 Task: Add Chocolove Raspberries In Dark Chocolate Bar to the cart.
Action: Mouse moved to (25, 80)
Screenshot: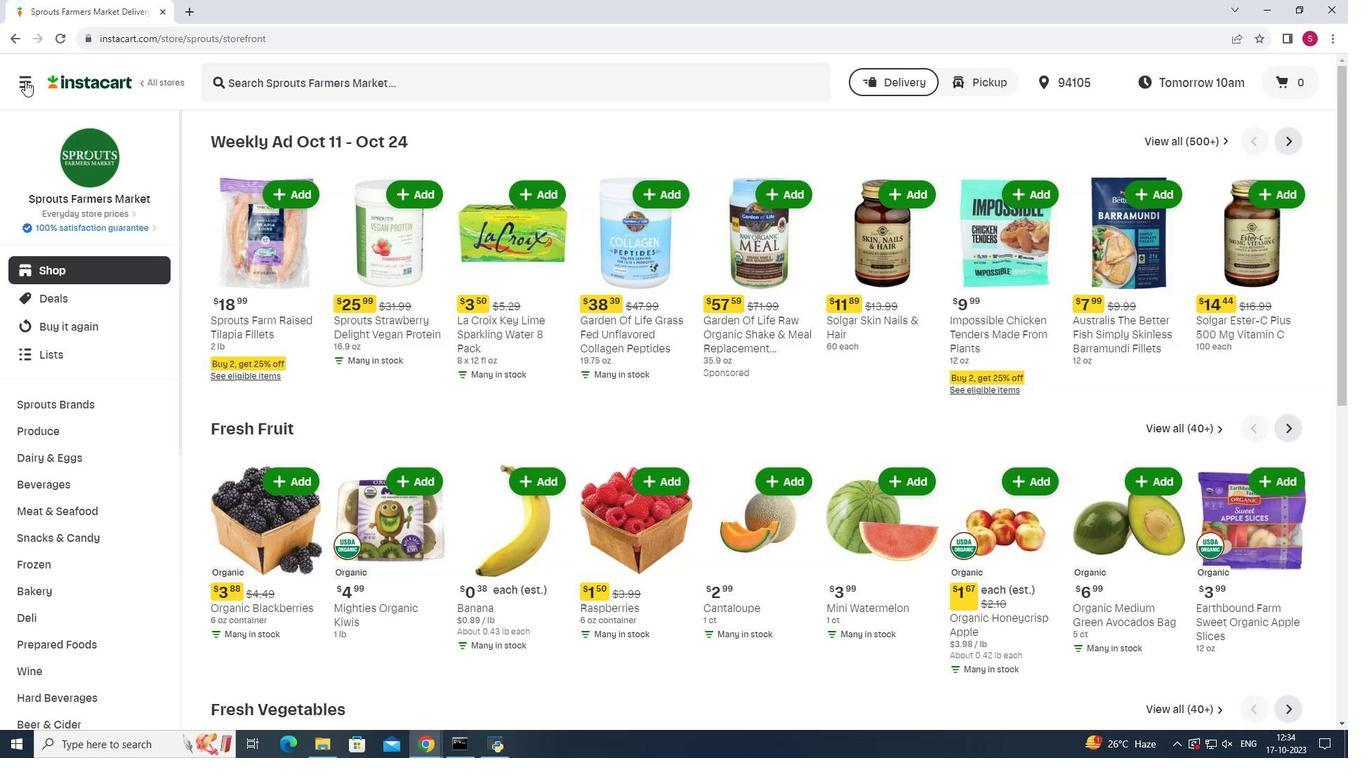 
Action: Mouse pressed left at (25, 80)
Screenshot: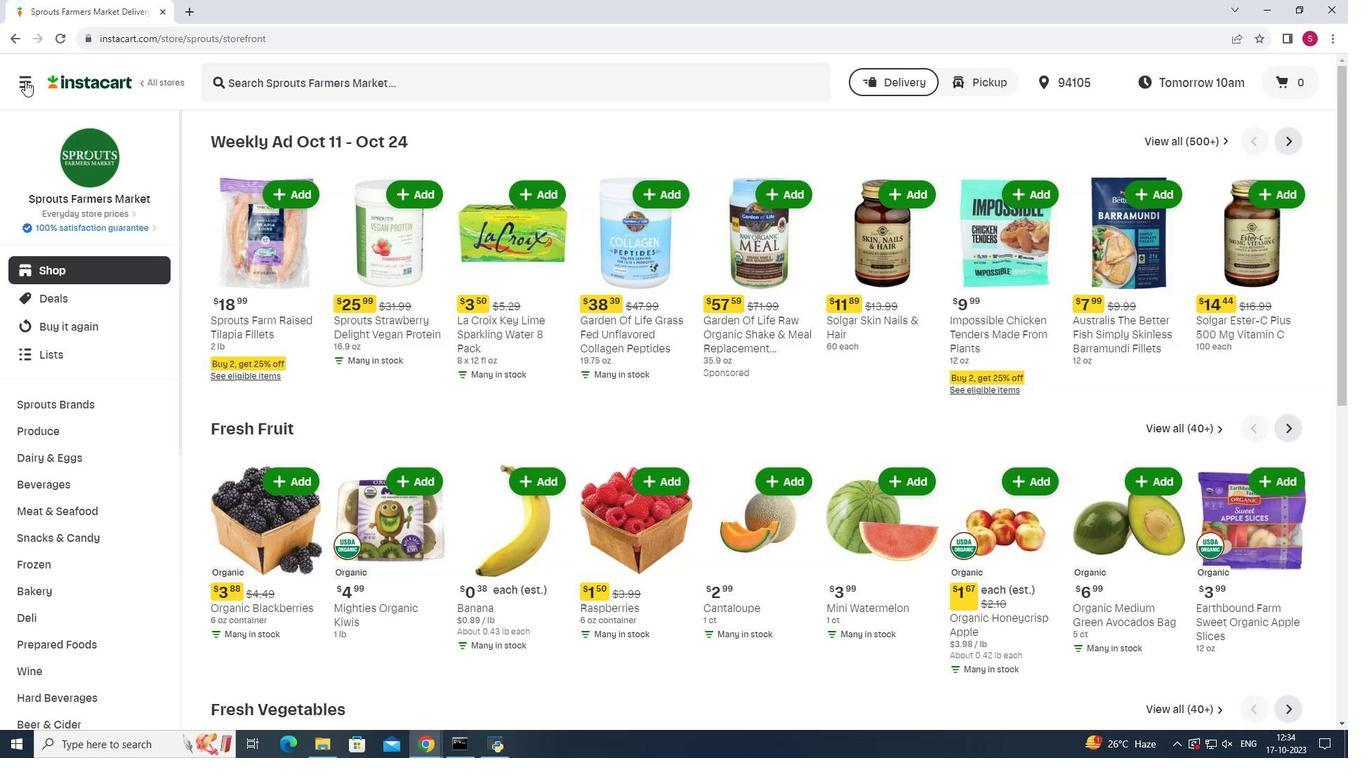 
Action: Mouse moved to (71, 363)
Screenshot: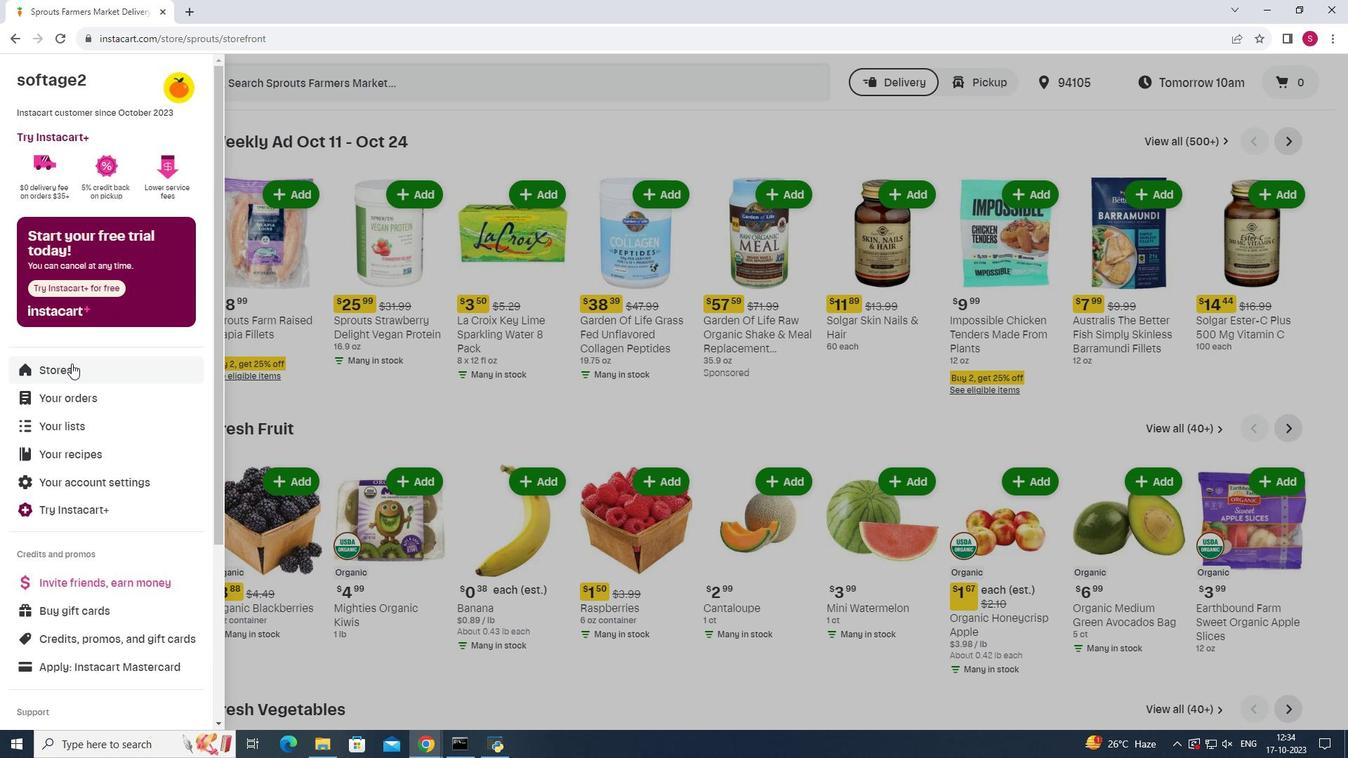 
Action: Mouse pressed left at (71, 363)
Screenshot: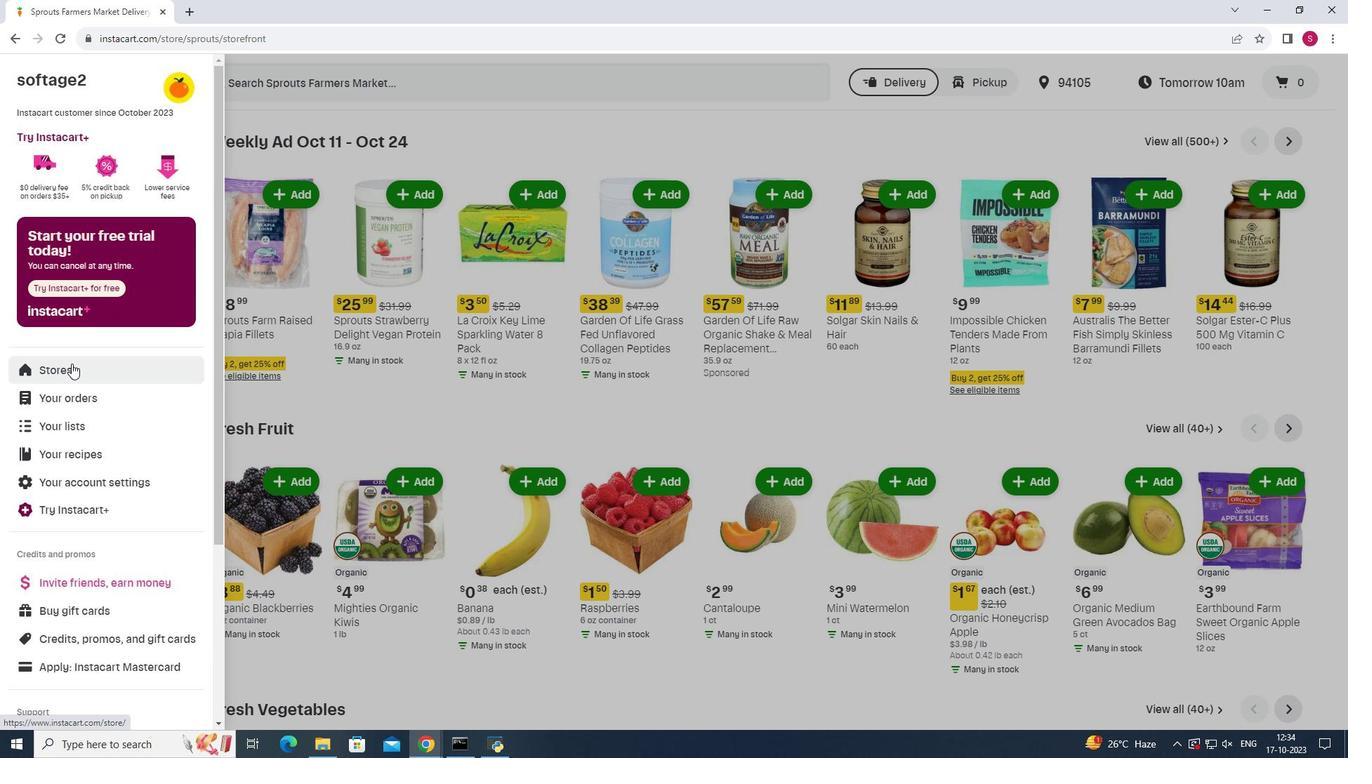 
Action: Mouse moved to (327, 129)
Screenshot: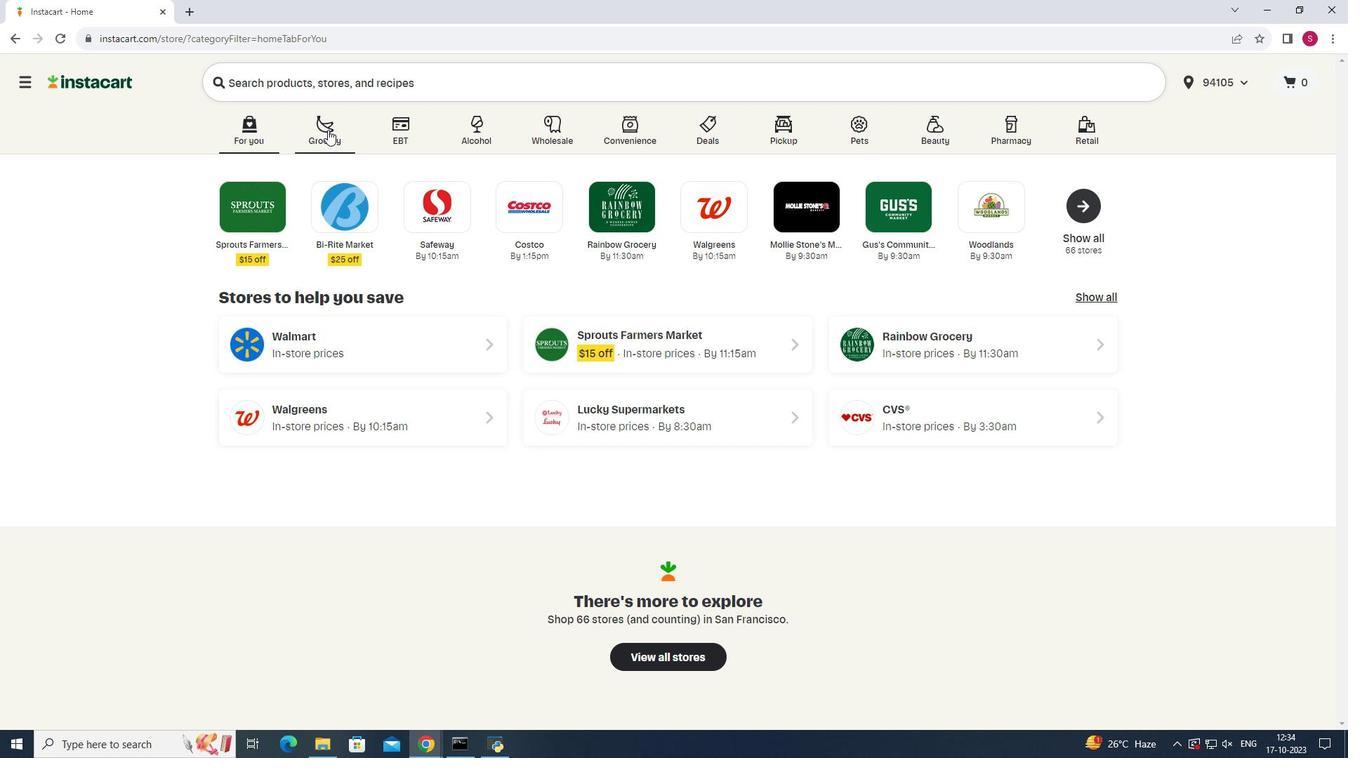 
Action: Mouse pressed left at (327, 129)
Screenshot: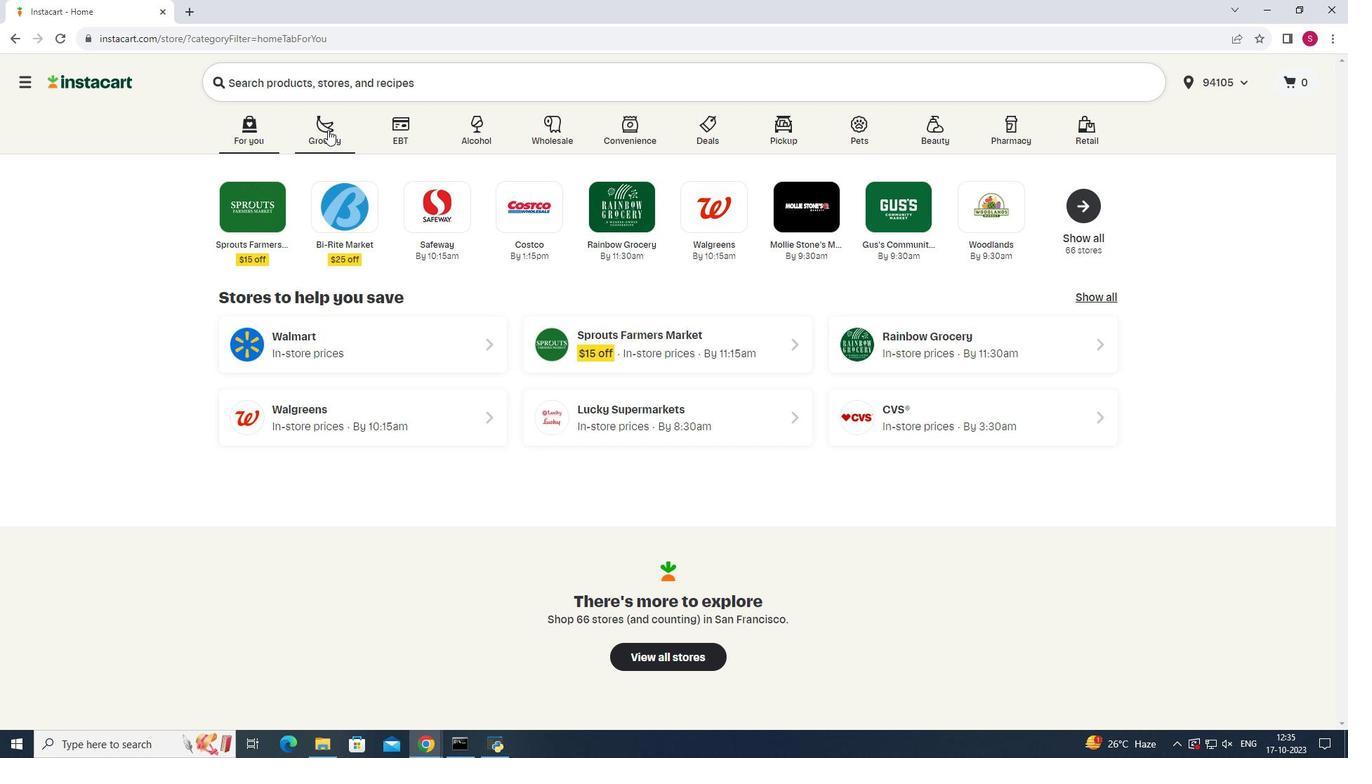 
Action: Mouse moved to (947, 191)
Screenshot: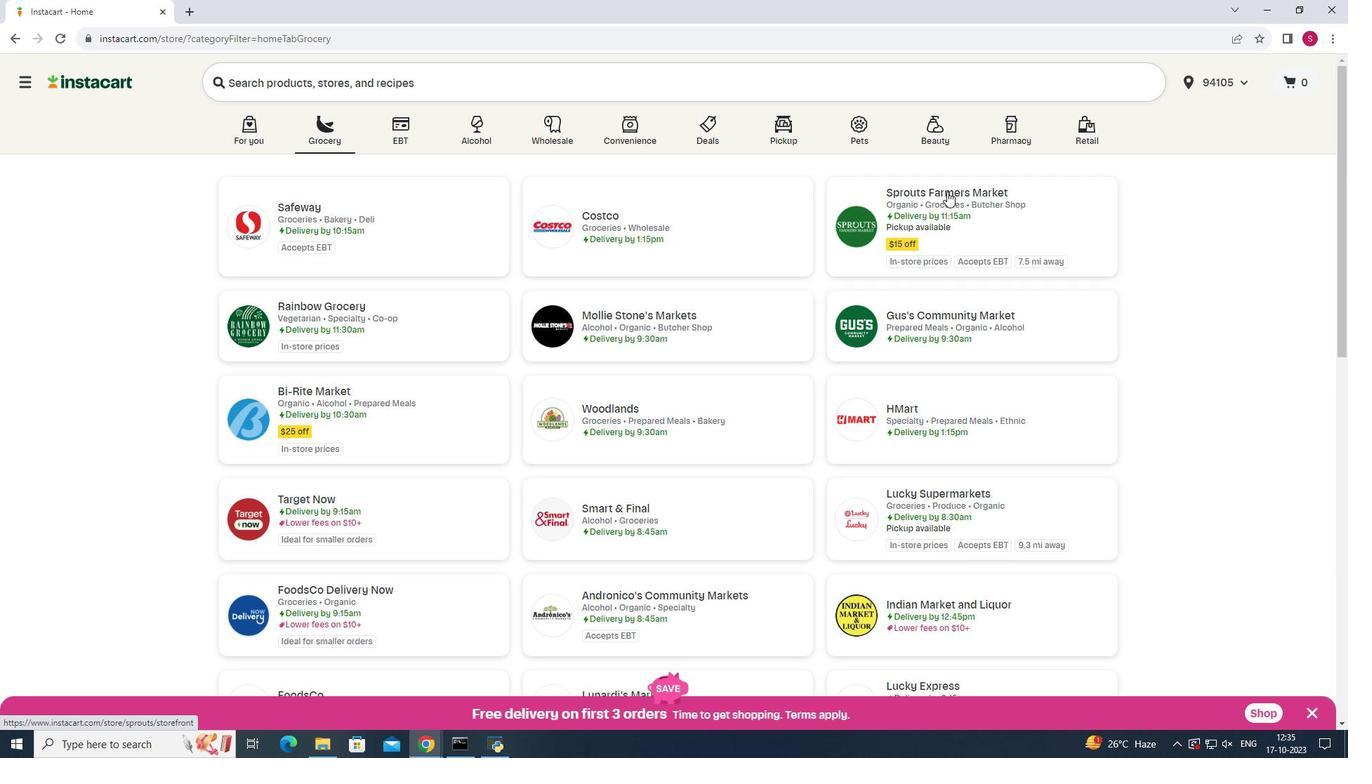 
Action: Mouse pressed left at (947, 191)
Screenshot: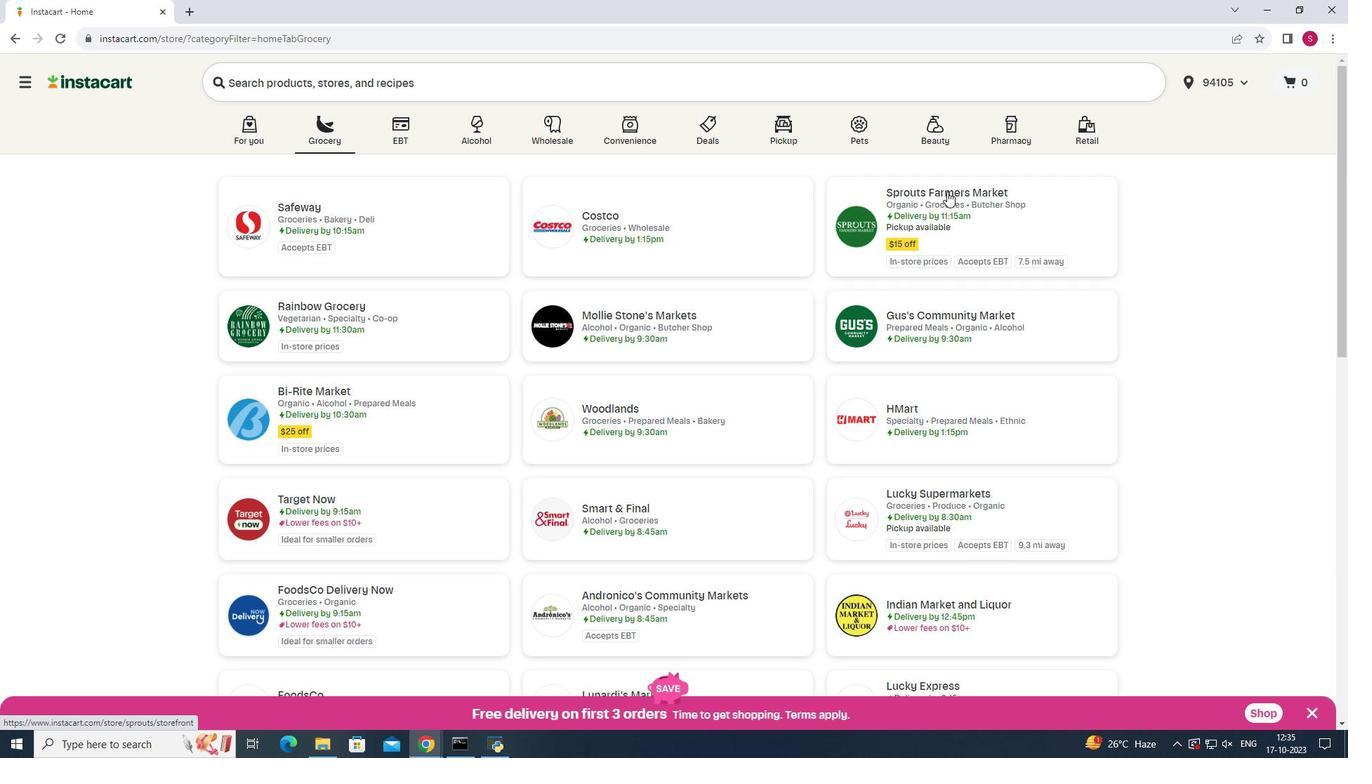 
Action: Mouse moved to (58, 534)
Screenshot: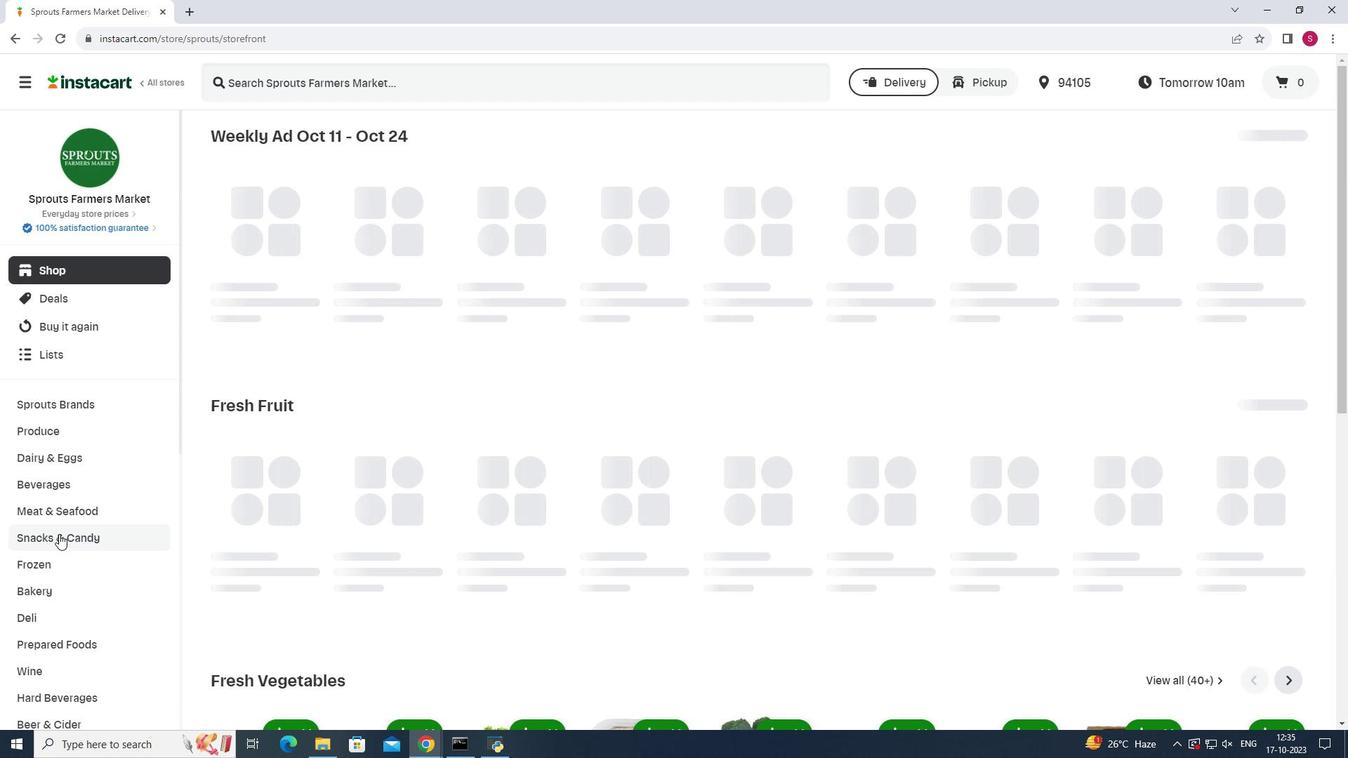 
Action: Mouse pressed left at (58, 534)
Screenshot: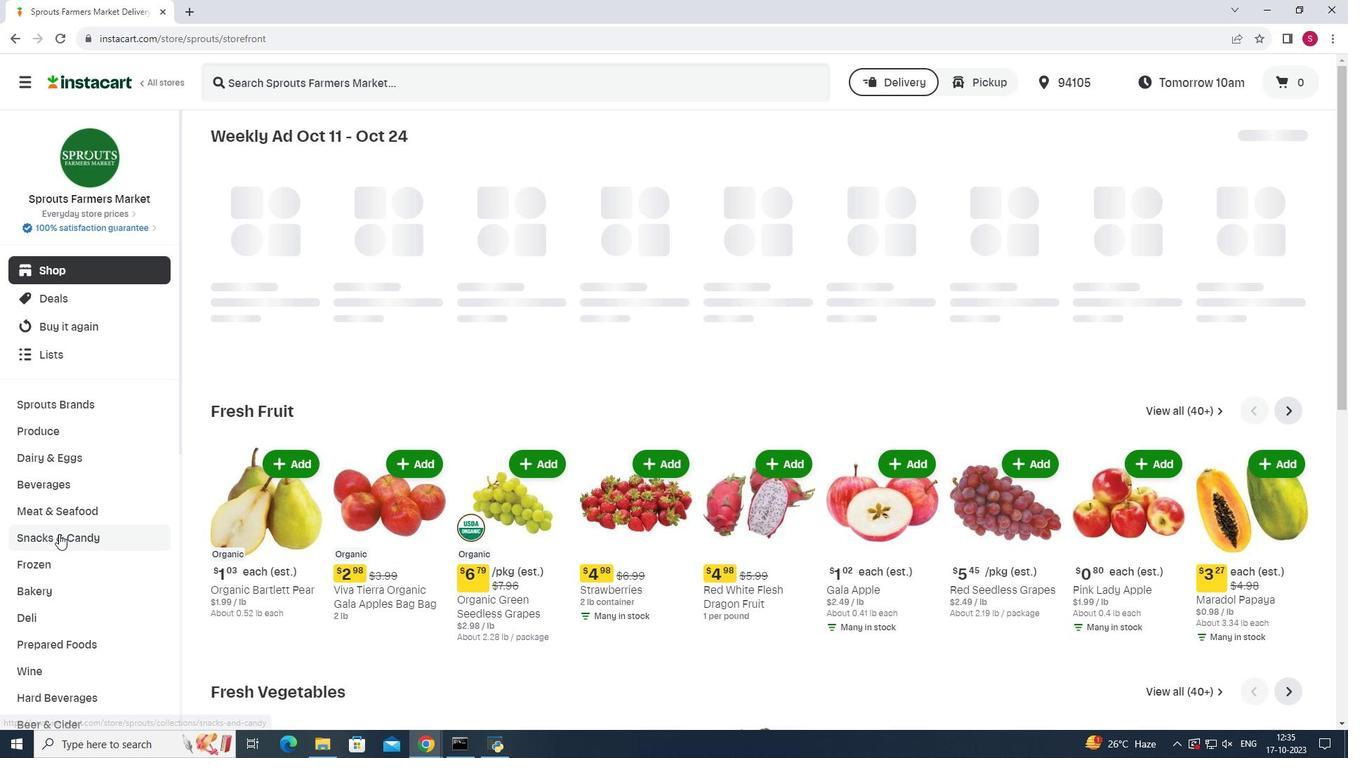 
Action: Mouse moved to (403, 172)
Screenshot: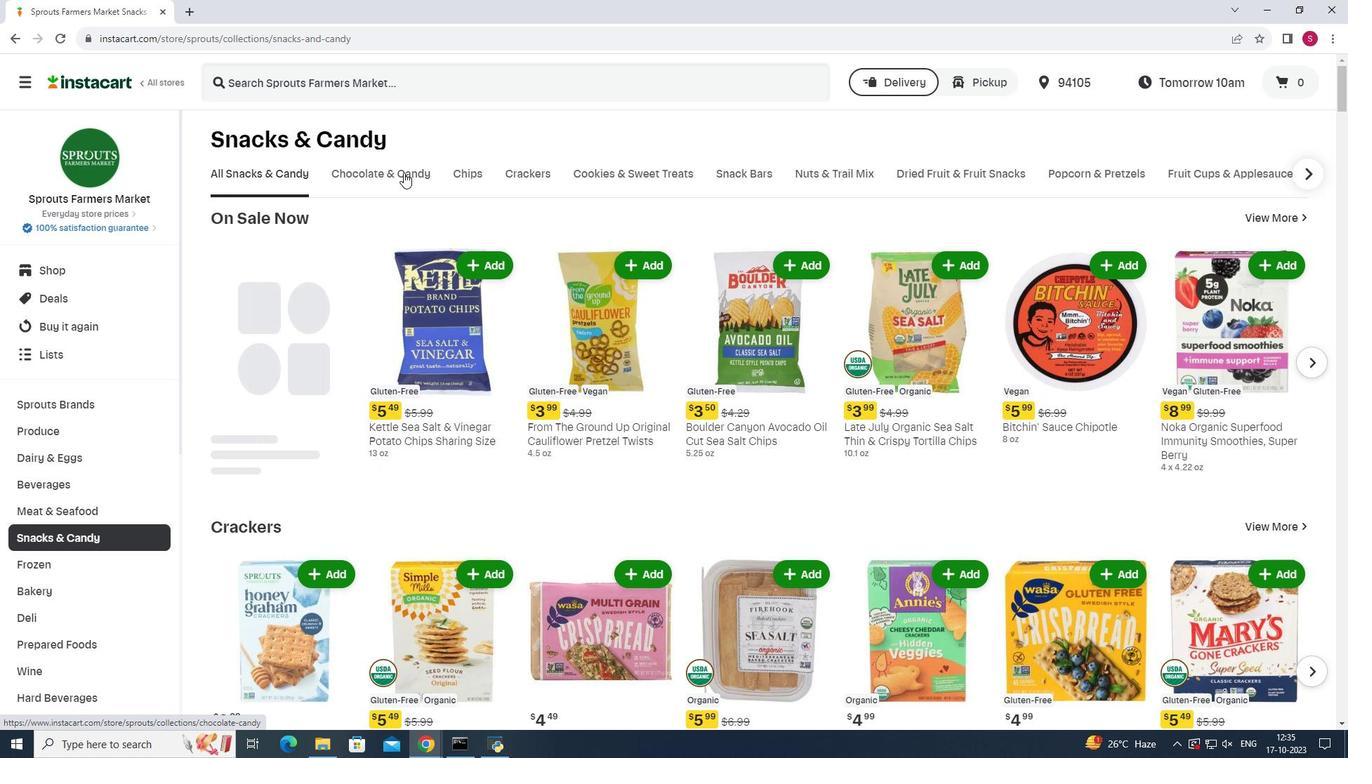 
Action: Mouse pressed left at (403, 172)
Screenshot: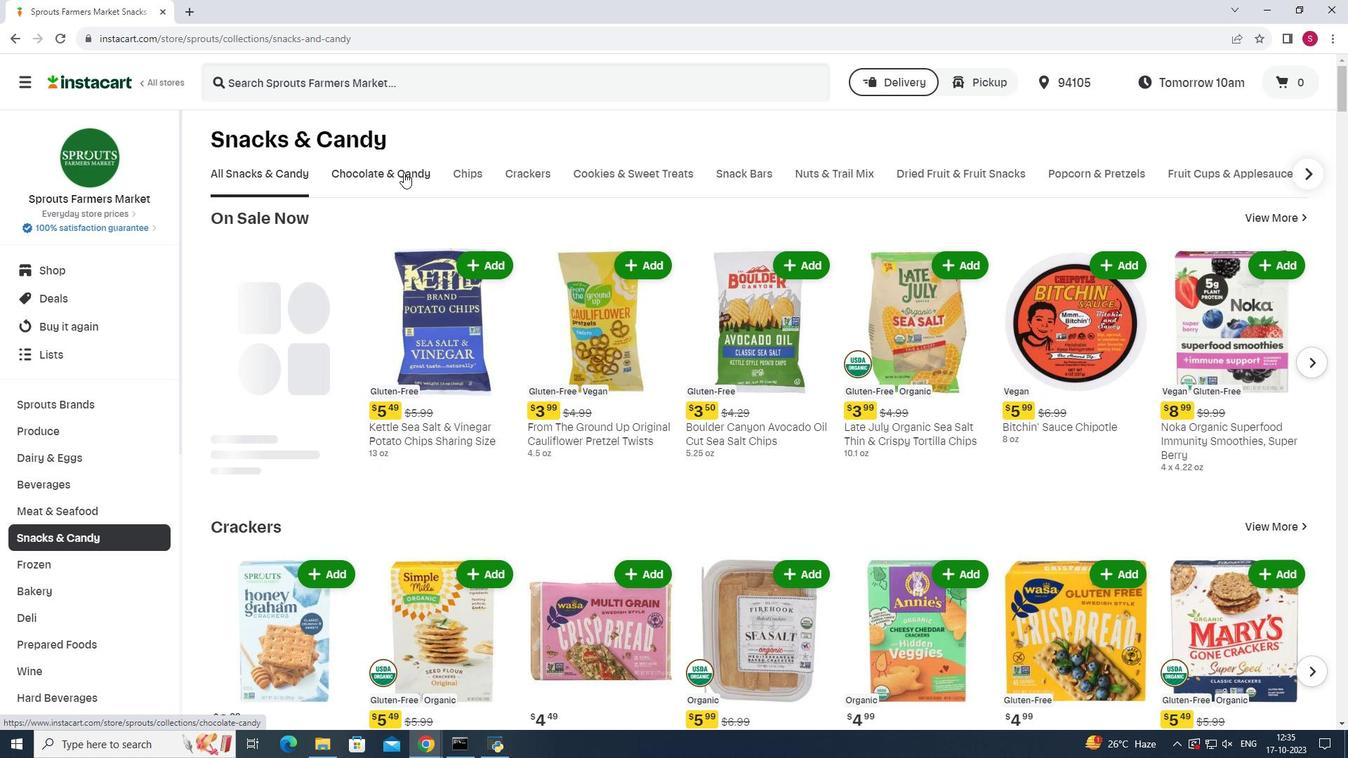 
Action: Mouse moved to (341, 235)
Screenshot: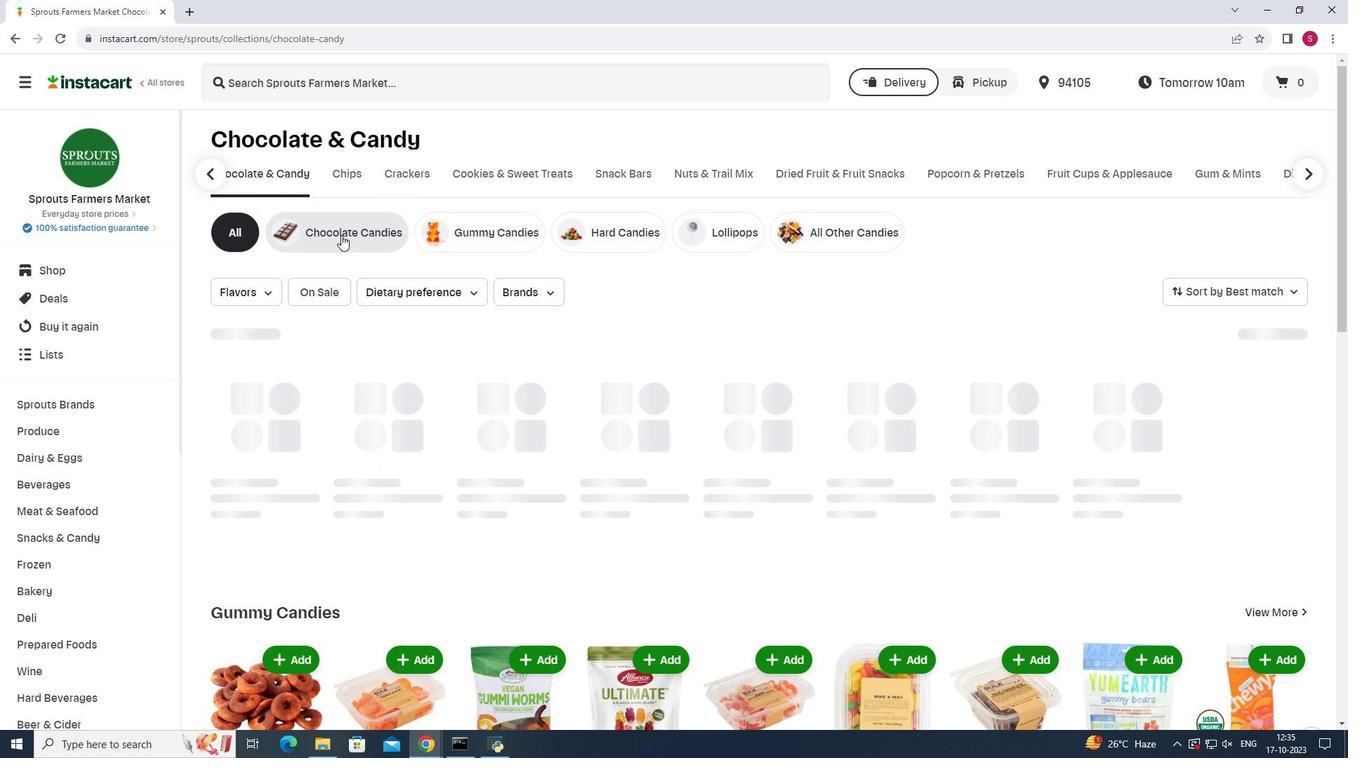 
Action: Mouse pressed left at (341, 235)
Screenshot: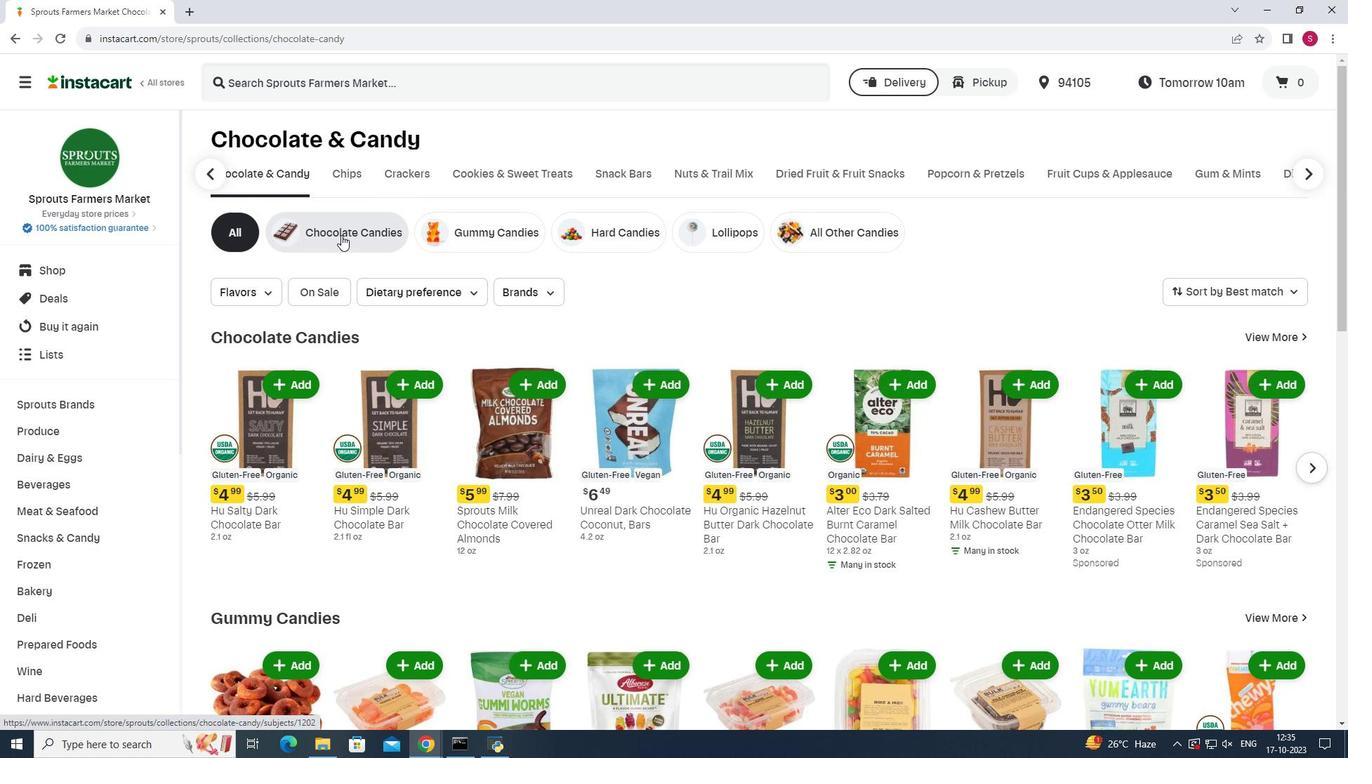 
Action: Mouse moved to (460, 68)
Screenshot: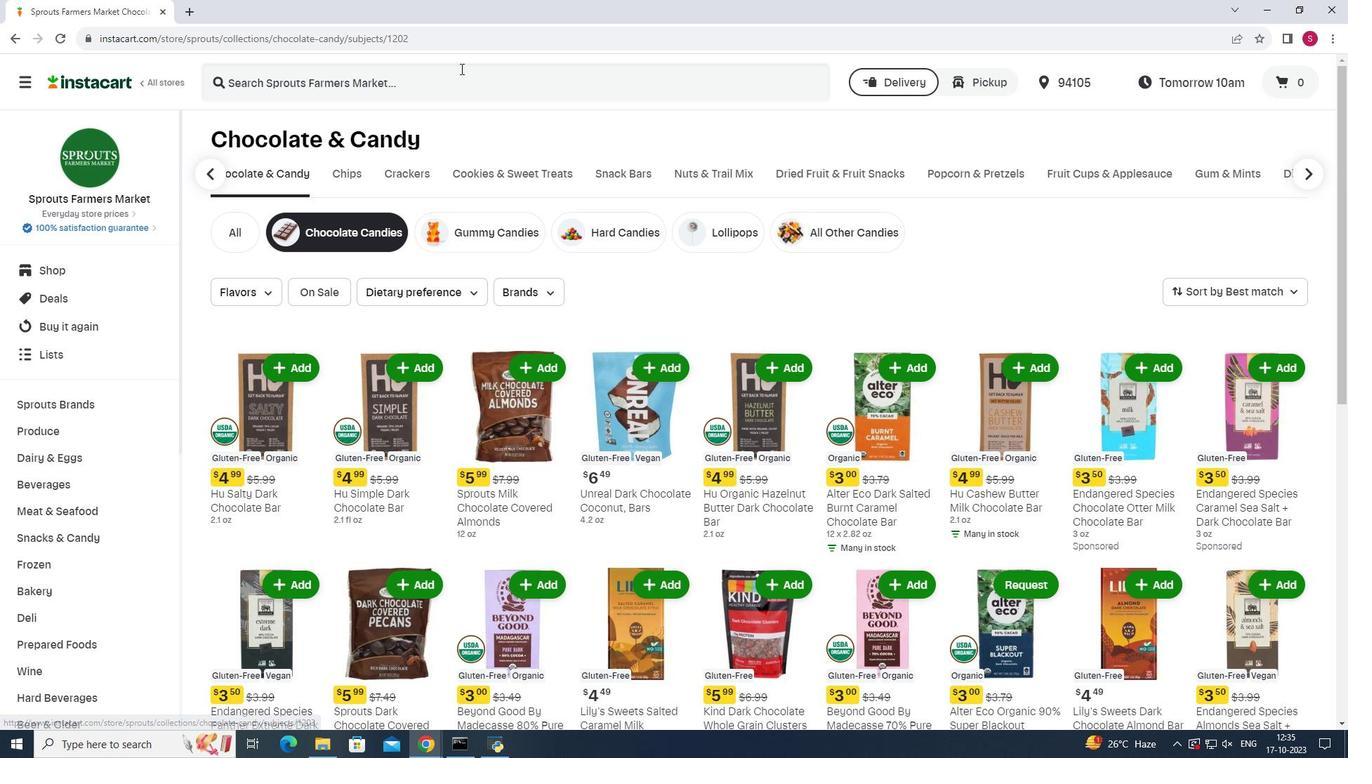
Action: Mouse pressed left at (460, 68)
Screenshot: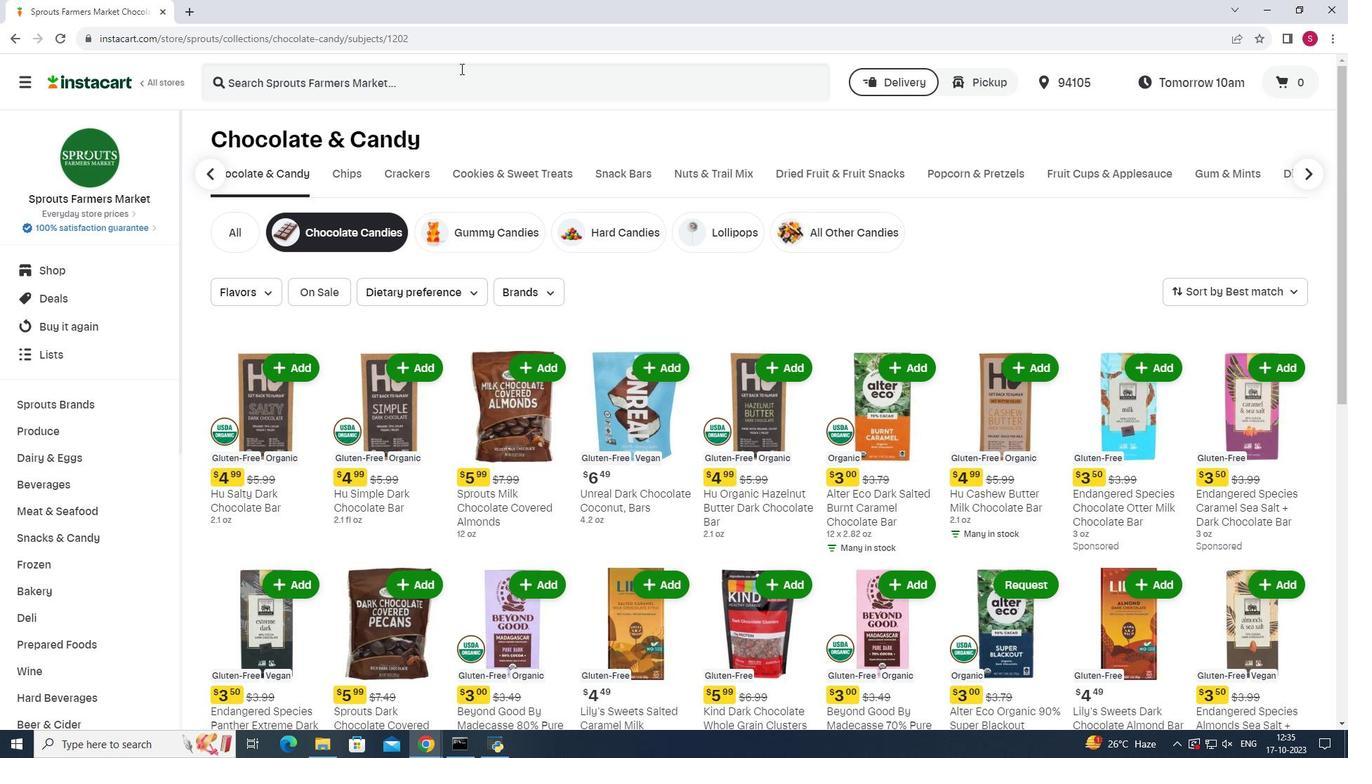 
Action: Mouse moved to (464, 71)
Screenshot: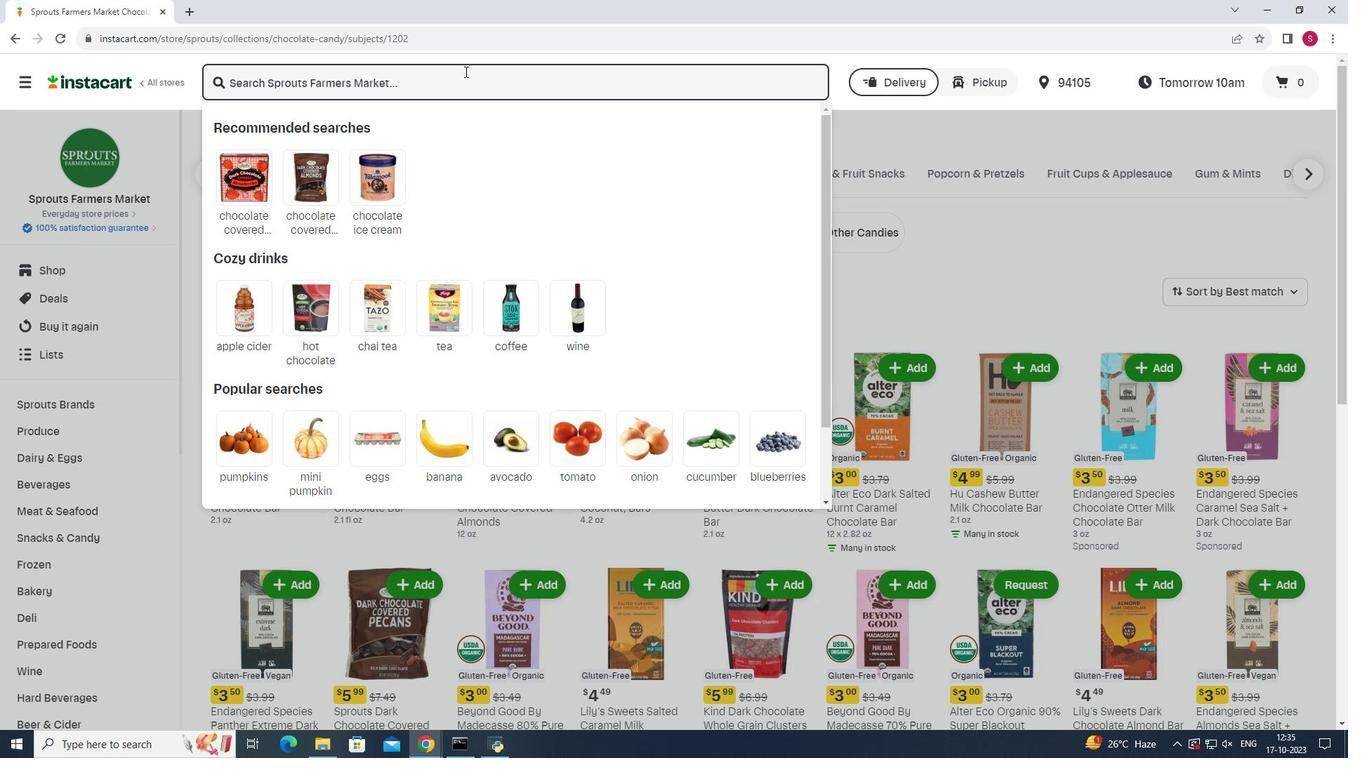 
Action: Key pressed <Key.shift>Chocolove<Key.space><Key.shift>Raspberries<Key.space><Key.shift>In<Key.space>da<Key.backspace><Key.backspace><Key.shift>Dark<Key.space><Key.shift>Chocolate<Key.space><Key.shift>Bar<Key.enter>
Screenshot: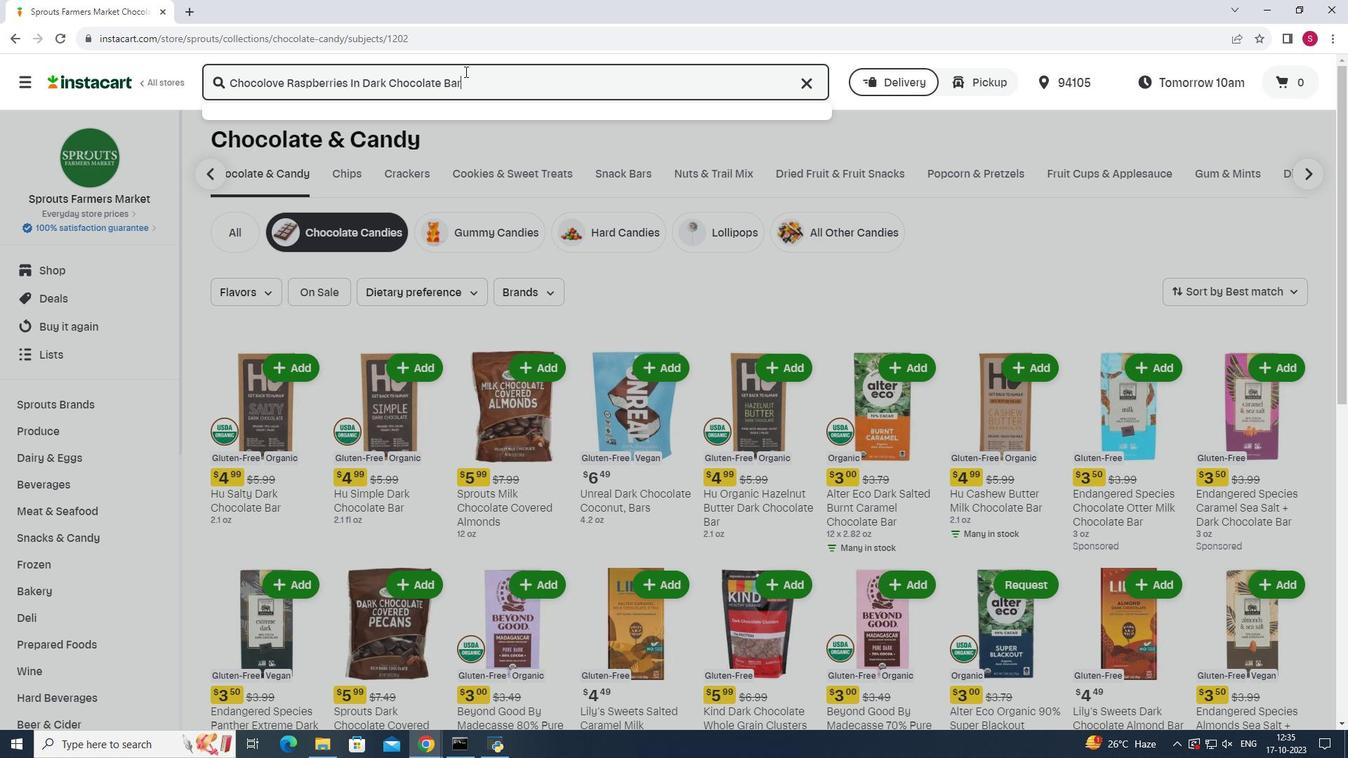 
Action: Mouse moved to (596, 227)
Screenshot: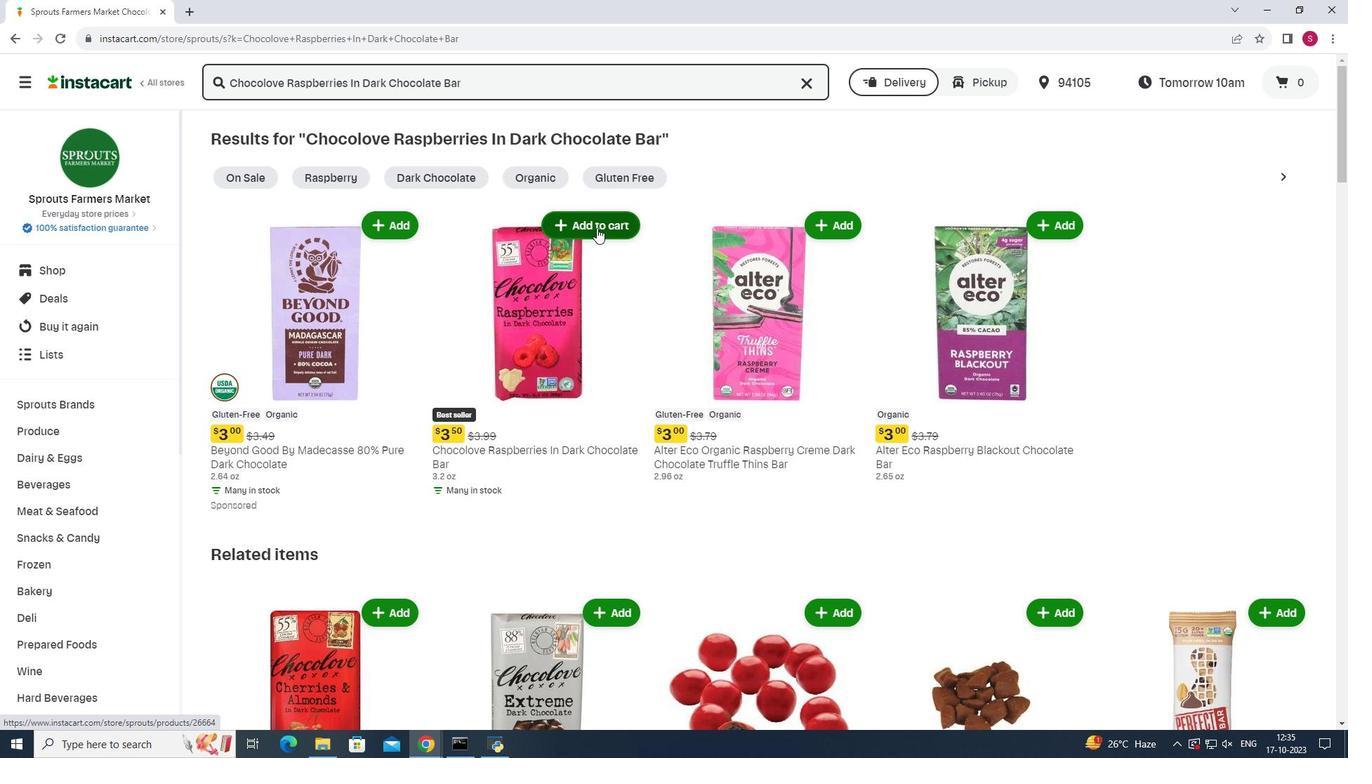 
Action: Mouse pressed left at (596, 227)
Screenshot: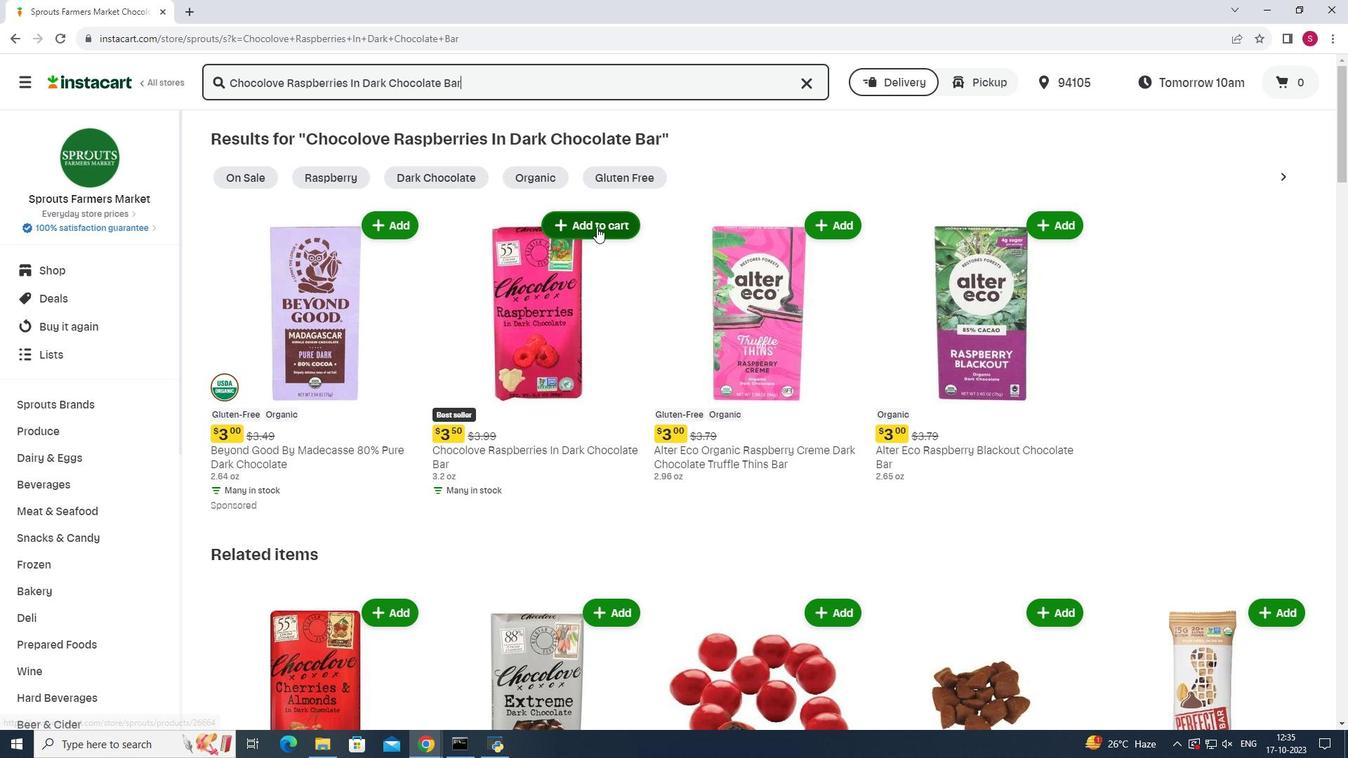 
Action: Mouse moved to (1073, 212)
Screenshot: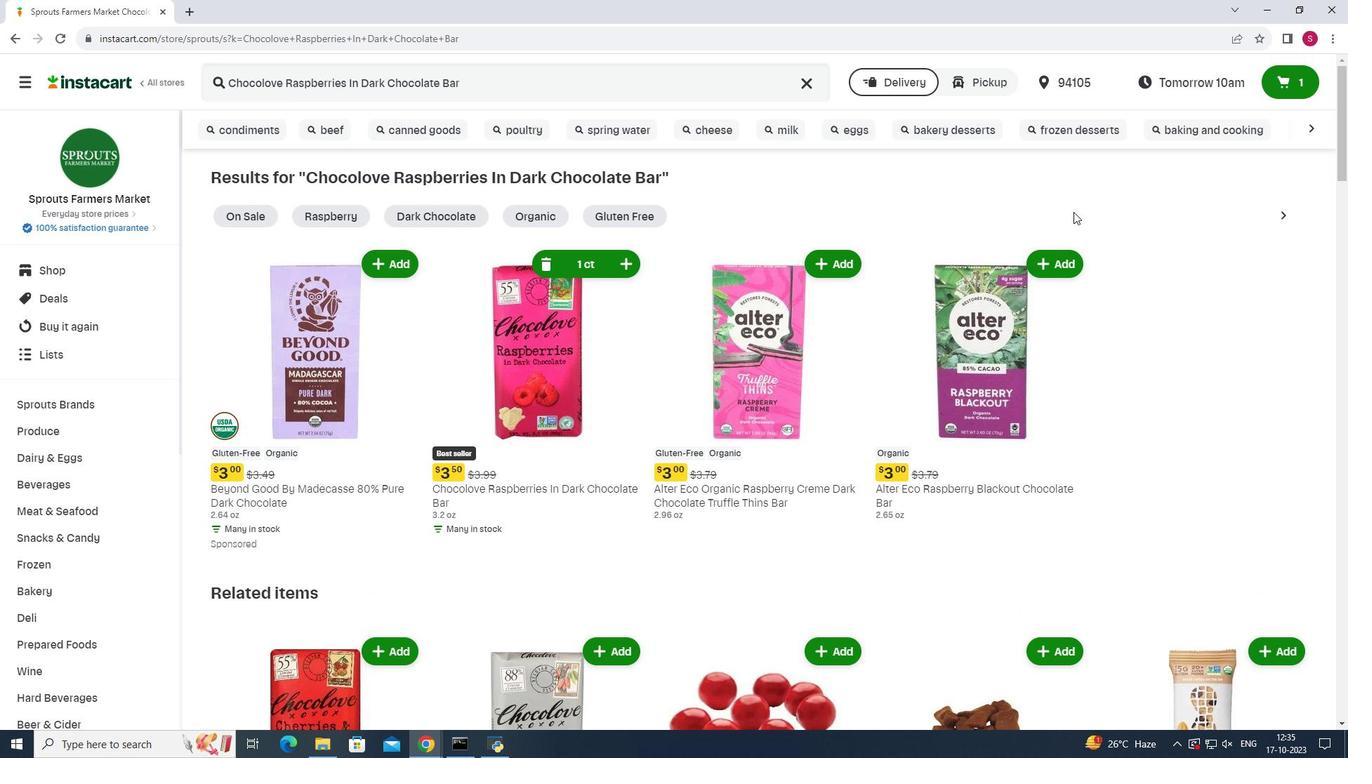 
